 Task: Use the formula "CLEAN" in spreadsheet "Project protfolio".
Action: Mouse moved to (139, 77)
Screenshot: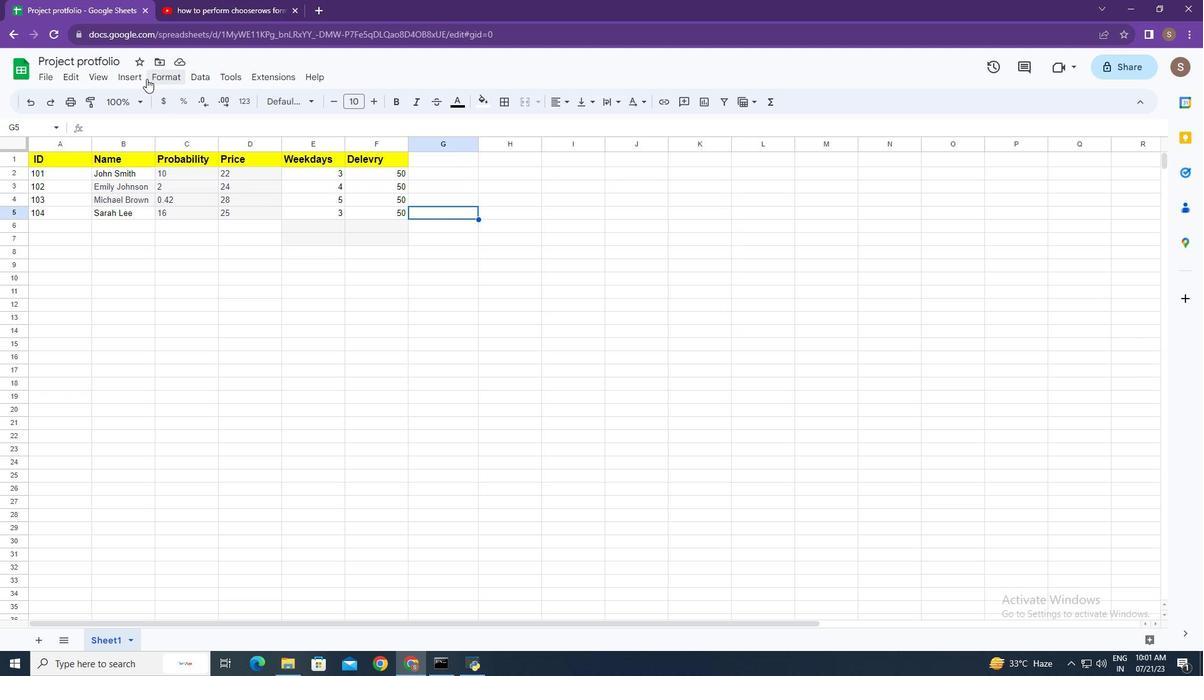 
Action: Mouse pressed left at (139, 77)
Screenshot: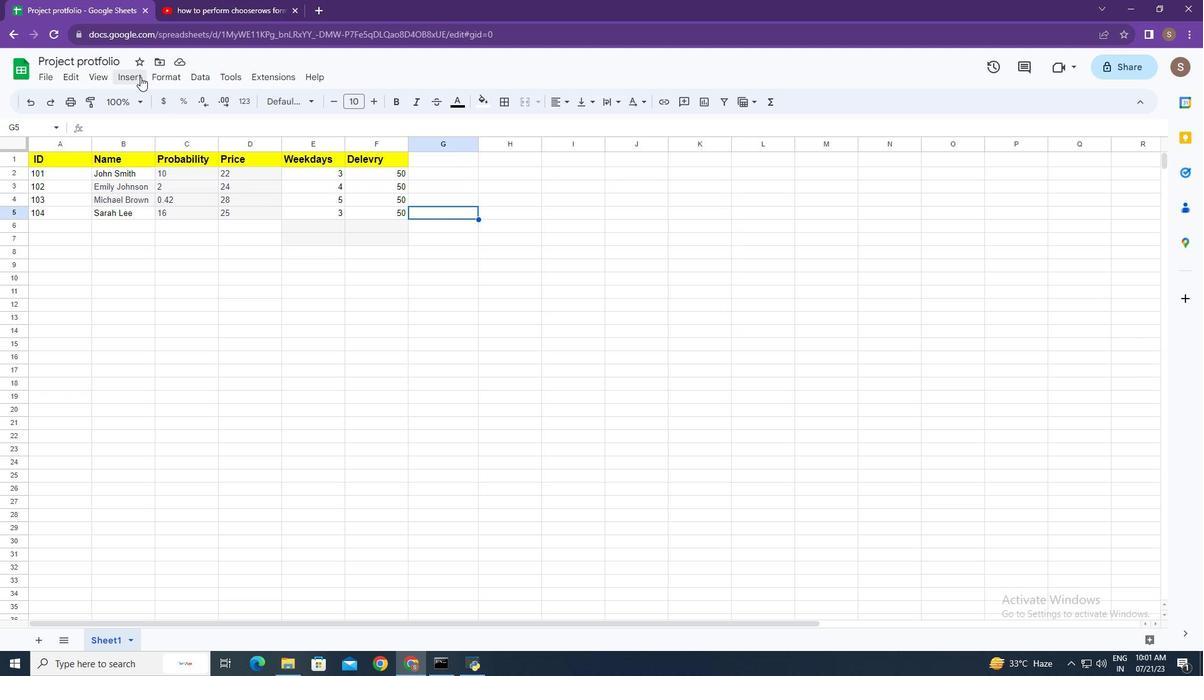 
Action: Mouse moved to (175, 295)
Screenshot: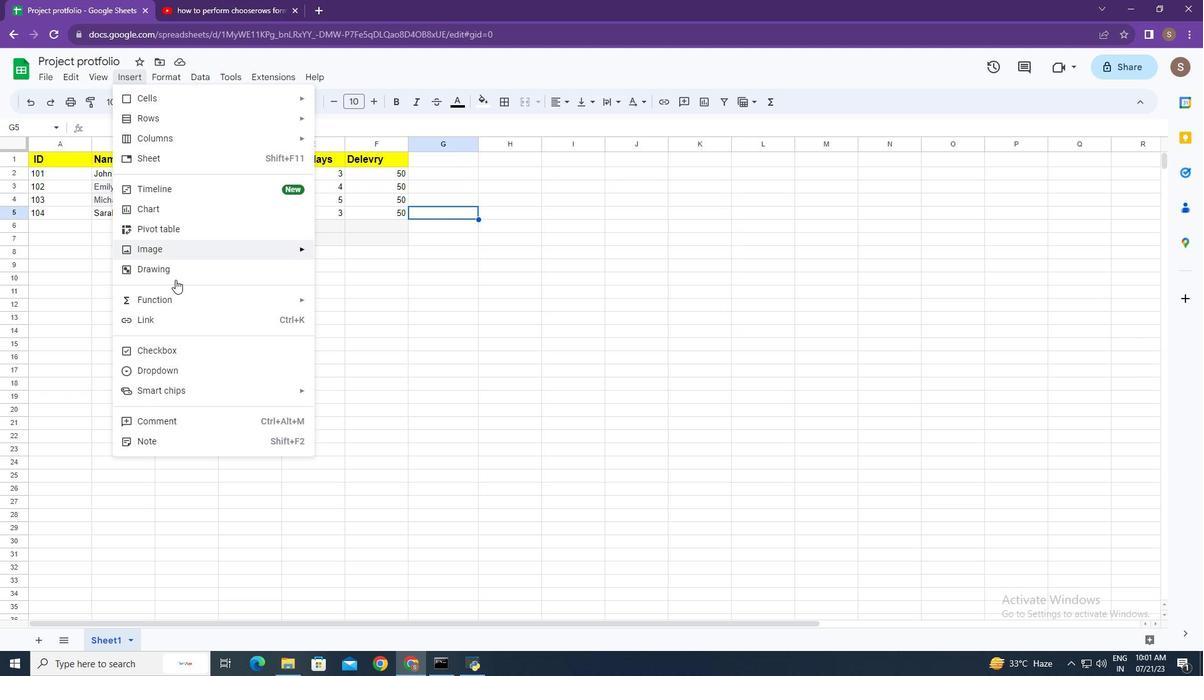 
Action: Mouse pressed left at (175, 295)
Screenshot: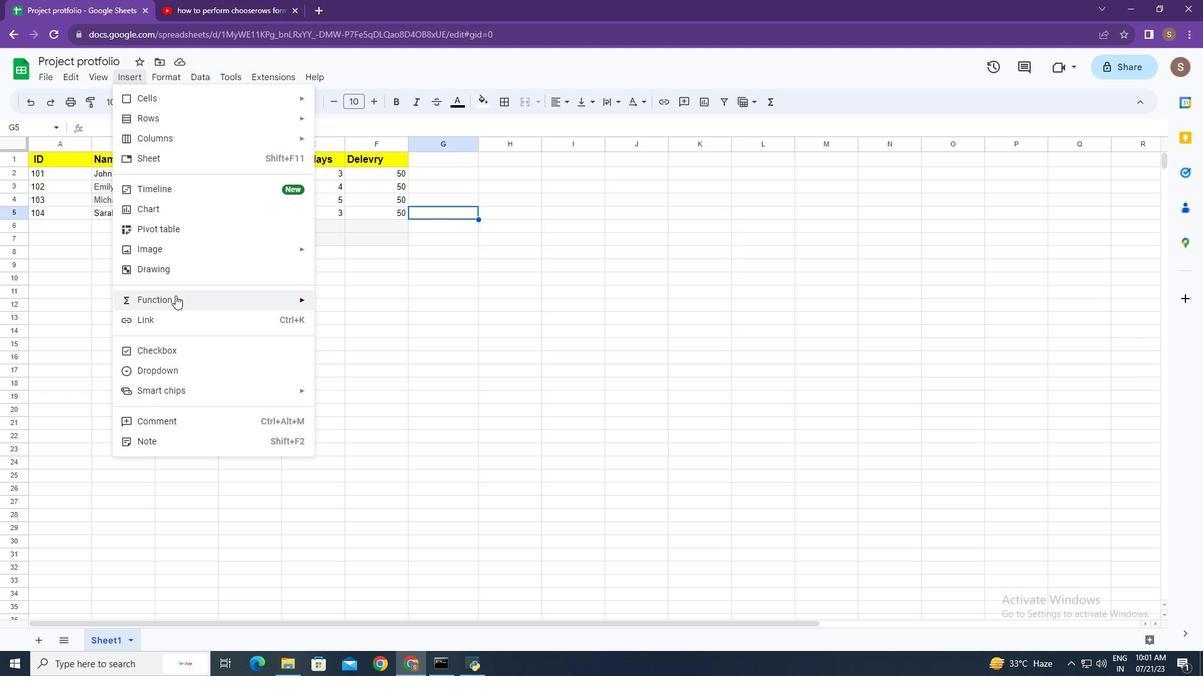 
Action: Mouse moved to (354, 285)
Screenshot: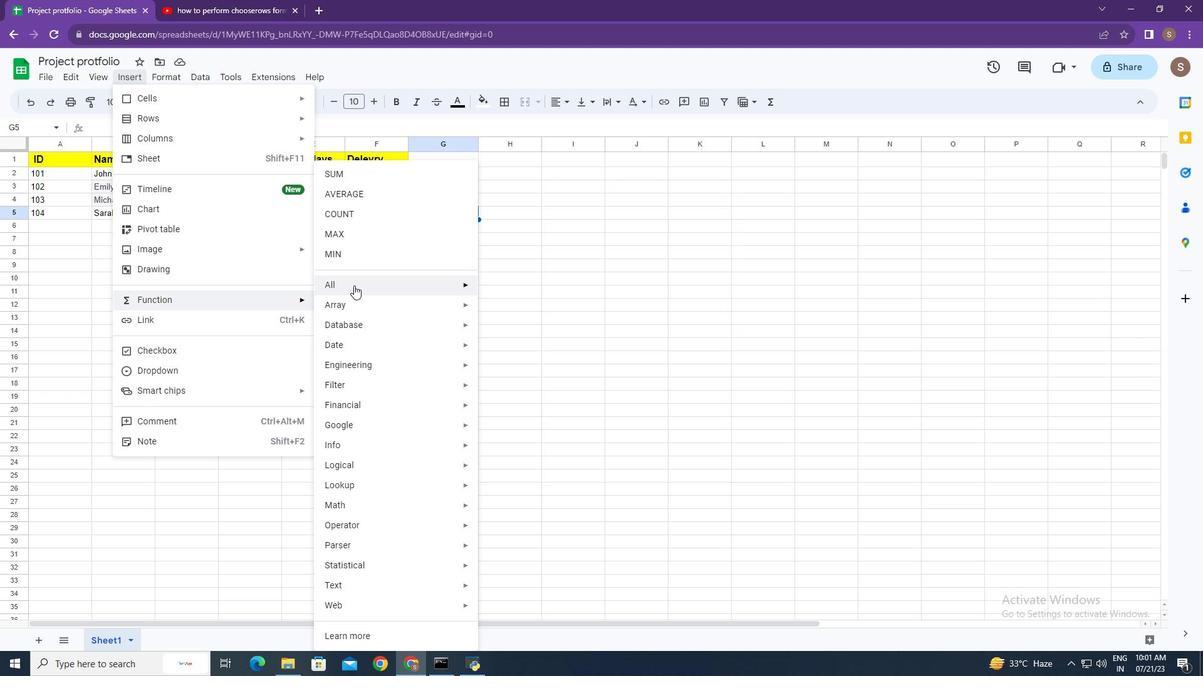 
Action: Mouse pressed left at (354, 285)
Screenshot: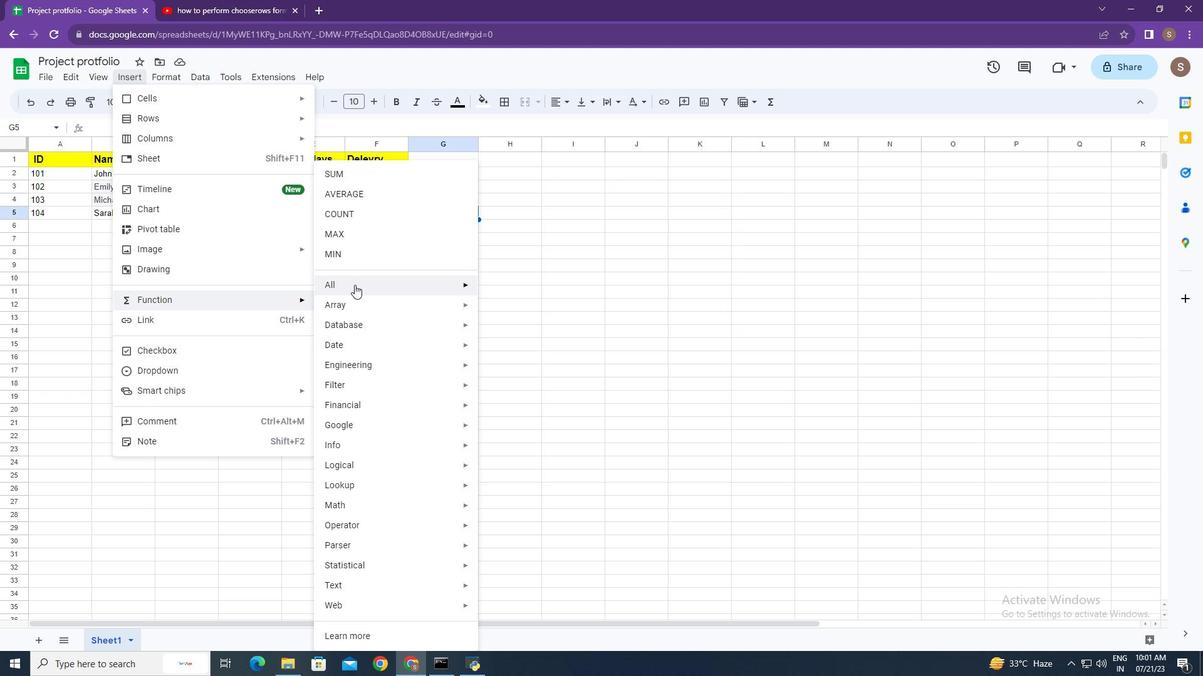 
Action: Mouse moved to (530, 486)
Screenshot: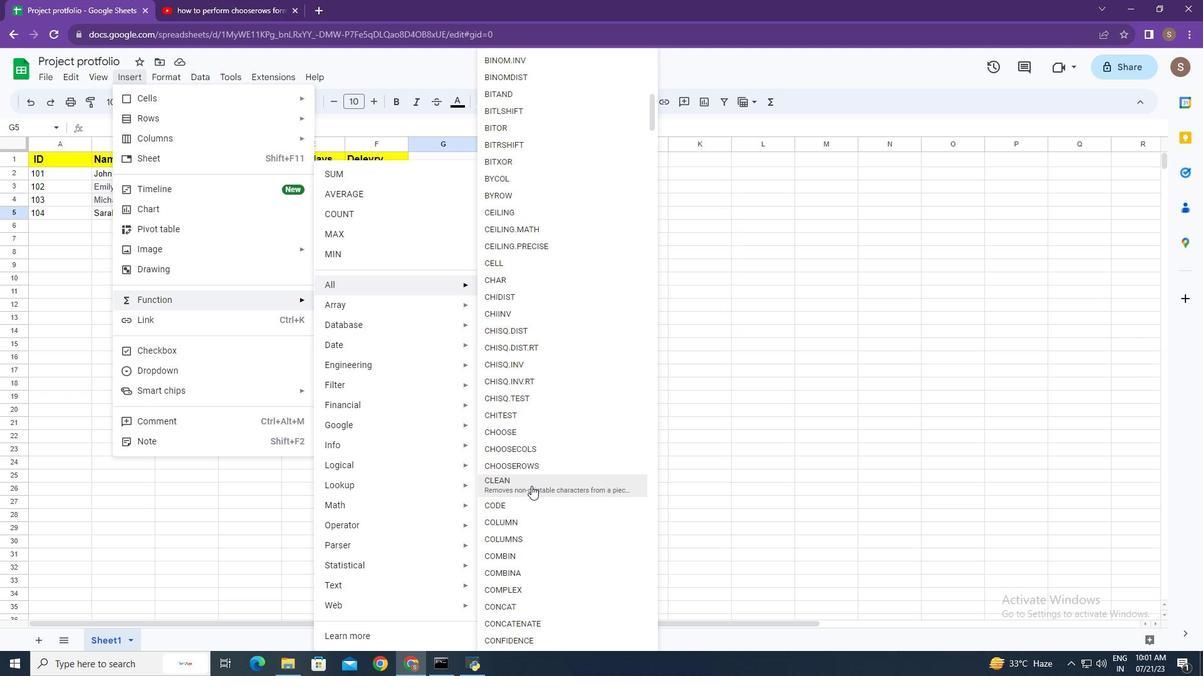 
Action: Mouse pressed left at (530, 486)
Screenshot: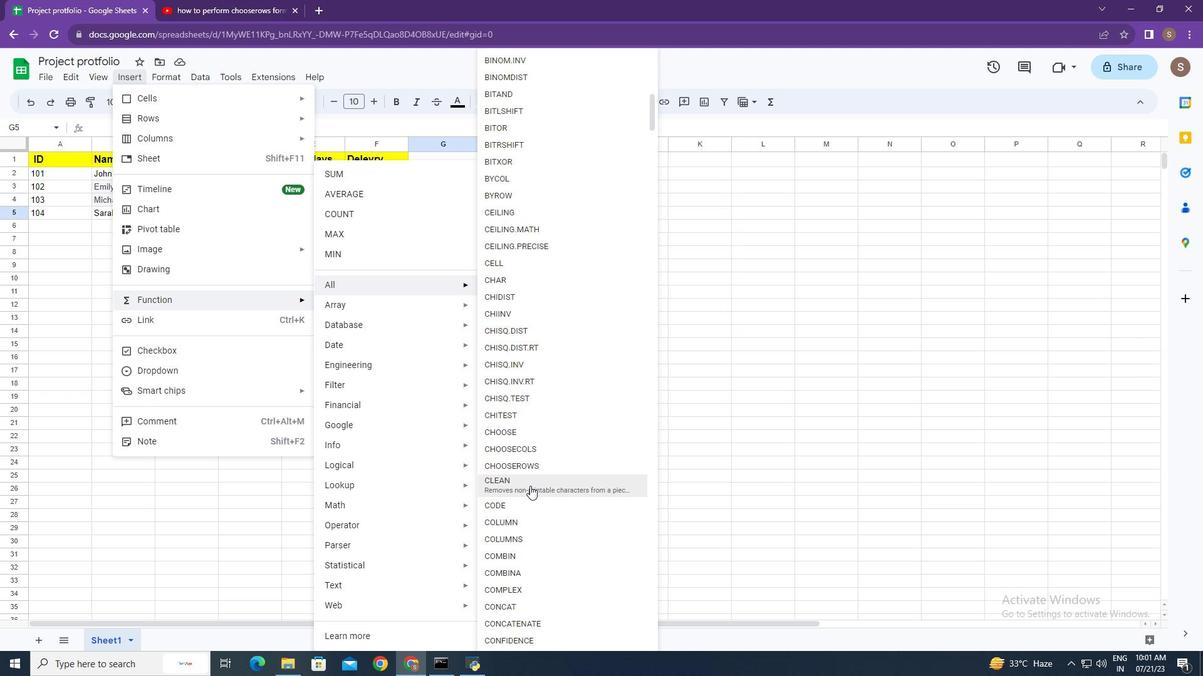 
Action: Mouse moved to (179, 174)
Screenshot: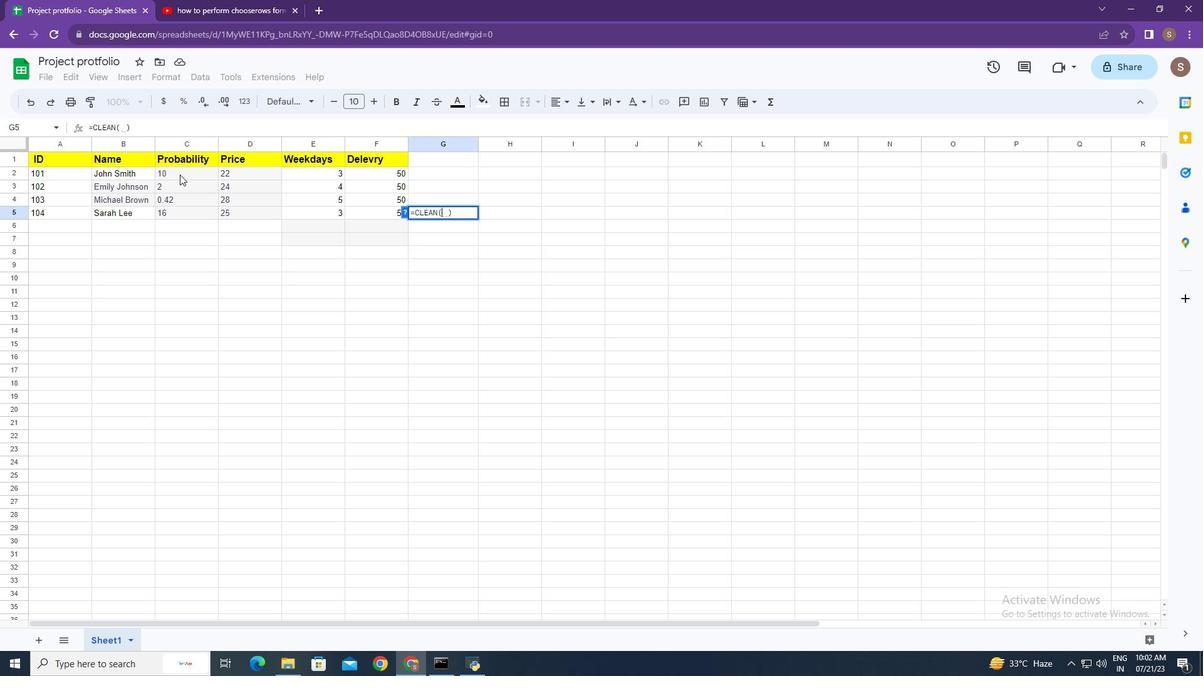 
Action: Mouse pressed left at (179, 174)
Screenshot: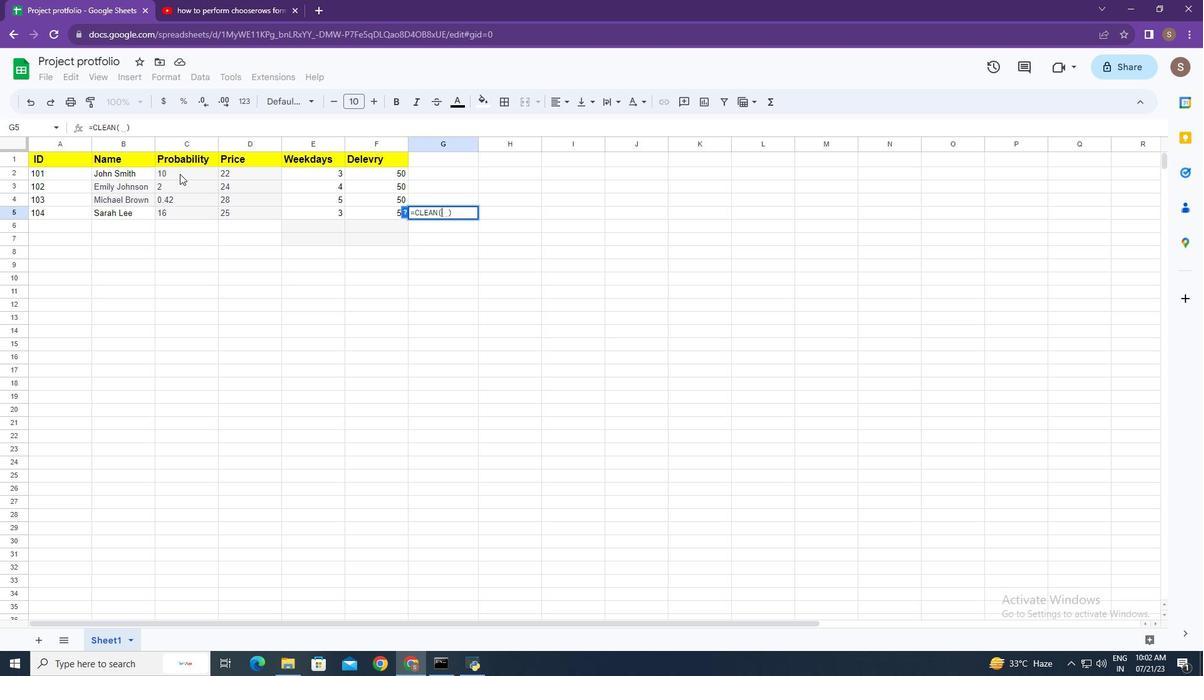
Action: Mouse moved to (470, 247)
Screenshot: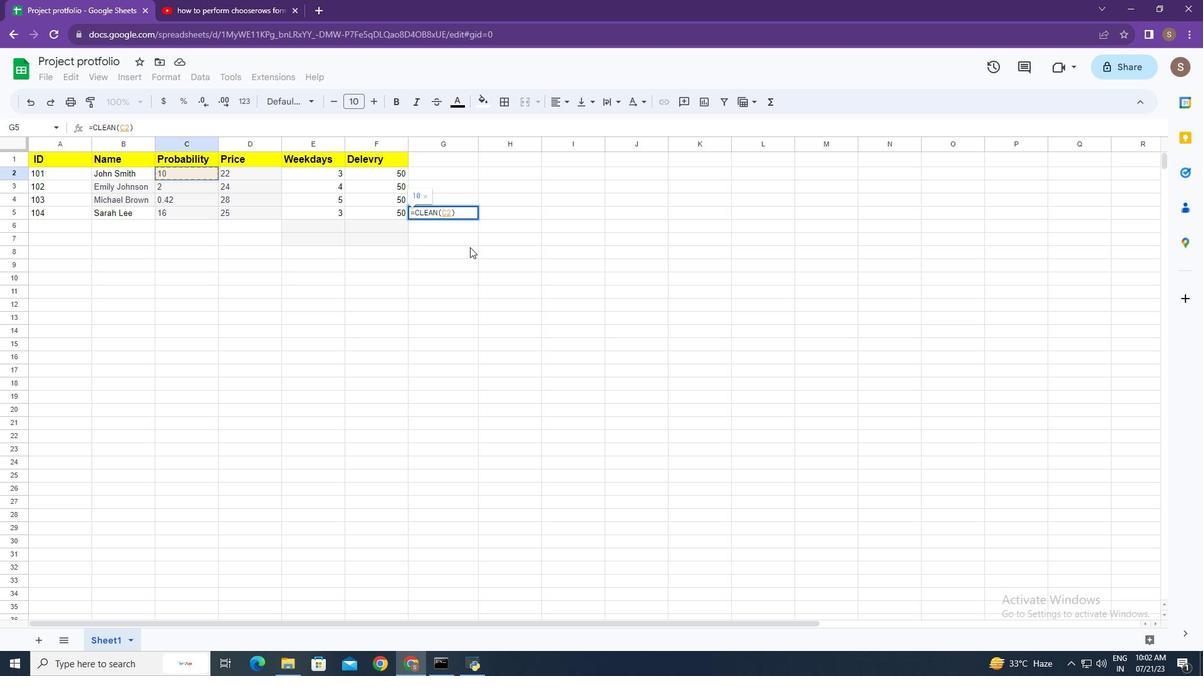 
Action: Key pressed <Key.enter>
Screenshot: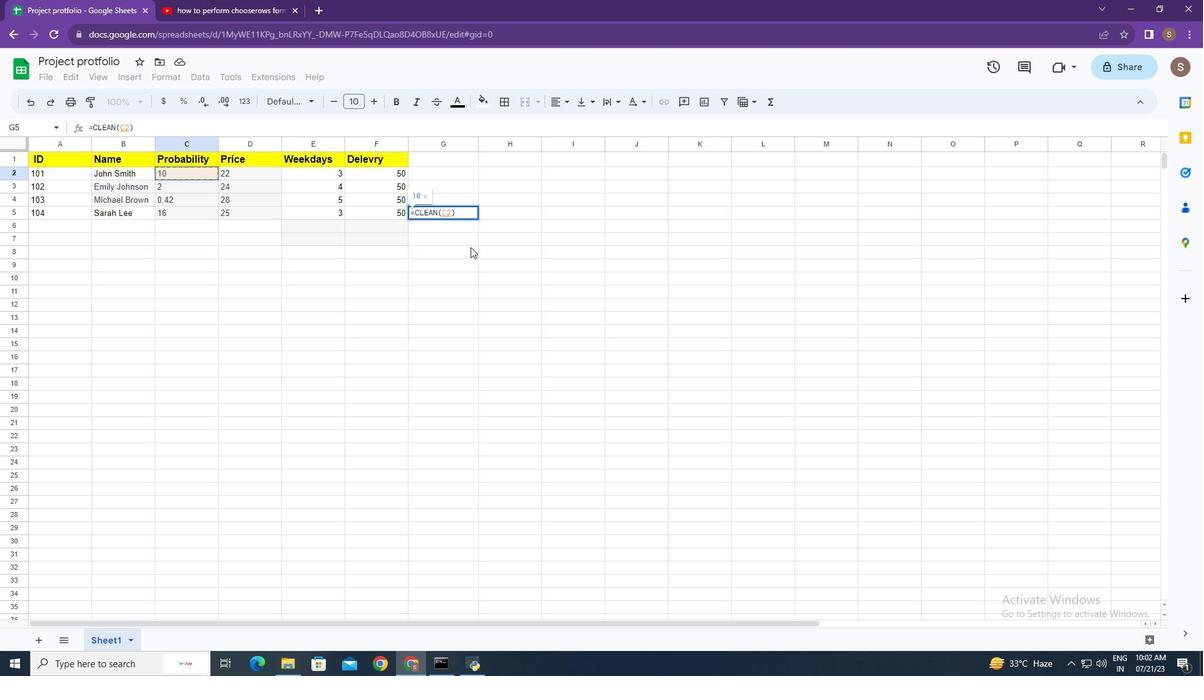 
Action: Mouse moved to (457, 254)
Screenshot: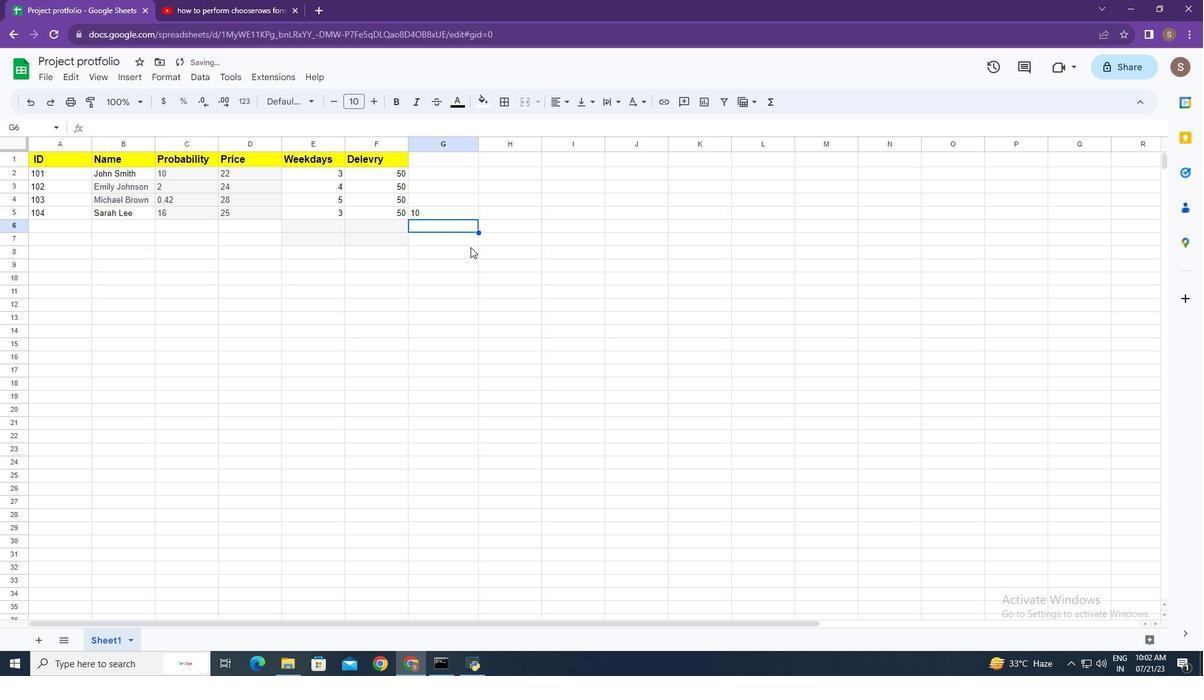 
